 Task: Check for job postings on the  page of Bank of America
Action: Mouse moved to (385, 414)
Screenshot: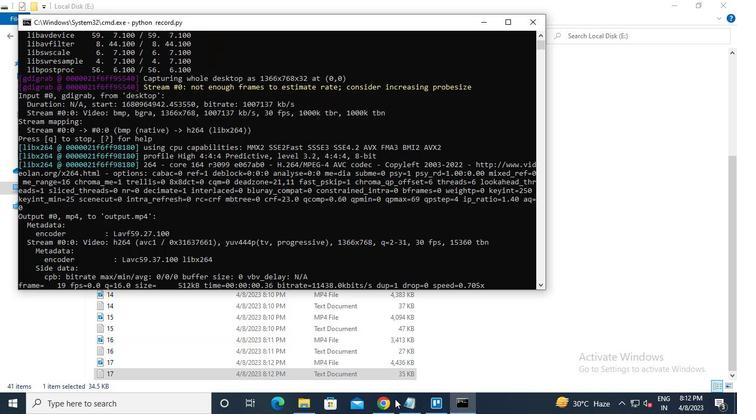 
Action: Mouse pressed left at (385, 413)
Screenshot: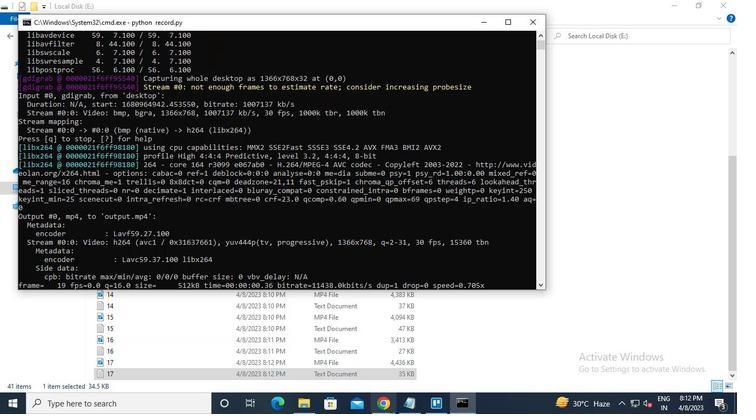
Action: Mouse moved to (331, 67)
Screenshot: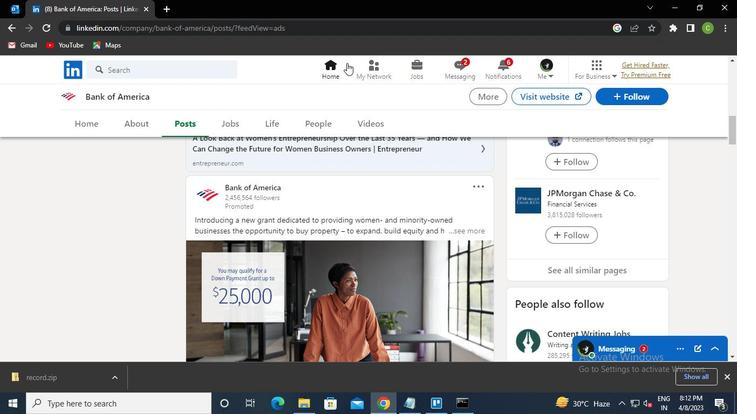 
Action: Mouse pressed left at (331, 67)
Screenshot: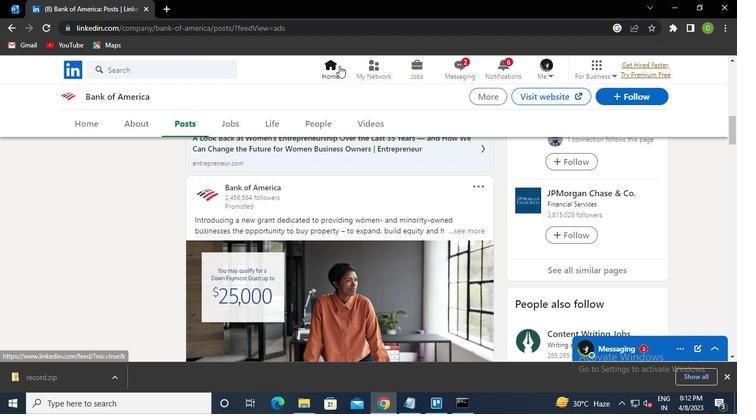 
Action: Mouse moved to (177, 66)
Screenshot: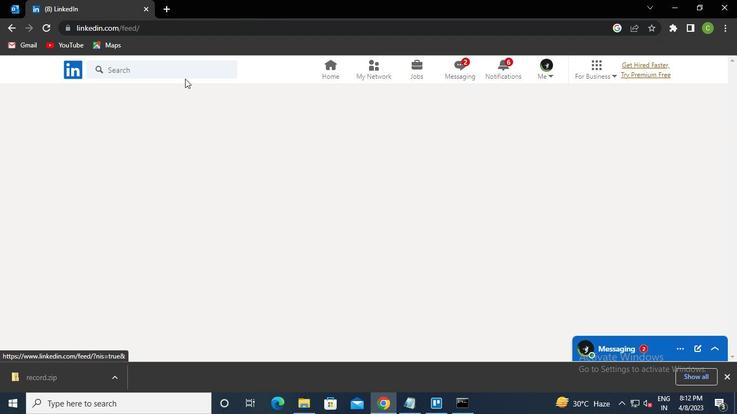 
Action: Mouse pressed left at (177, 66)
Screenshot: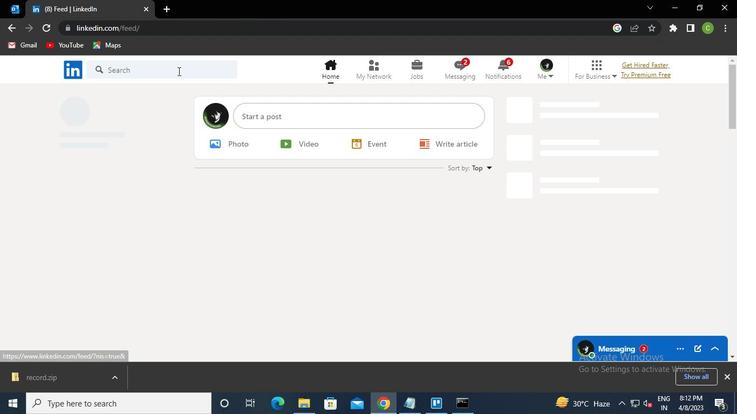 
Action: Keyboard b
Screenshot: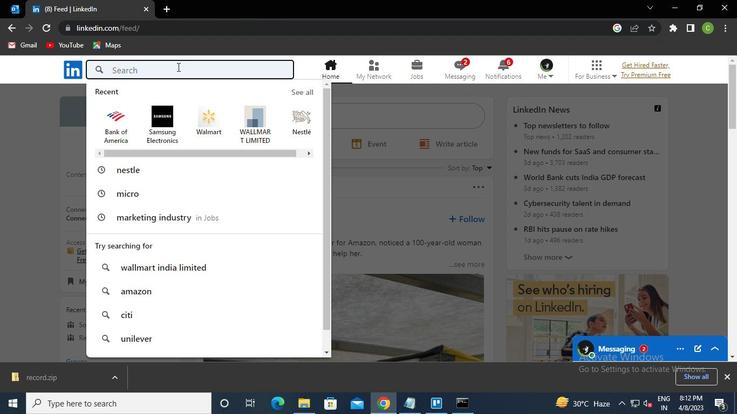 
Action: Keyboard a
Screenshot: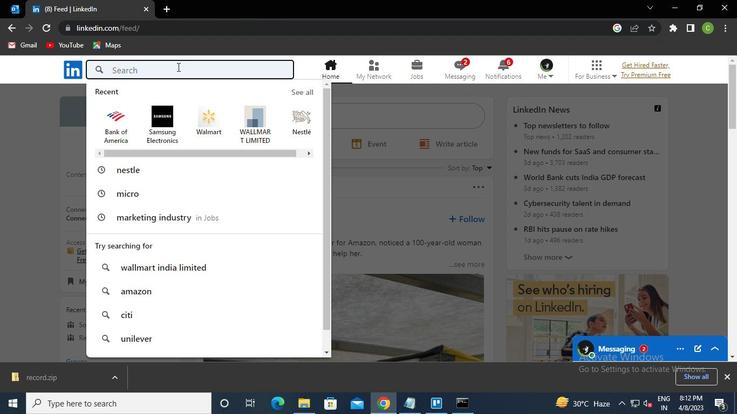 
Action: Keyboard n
Screenshot: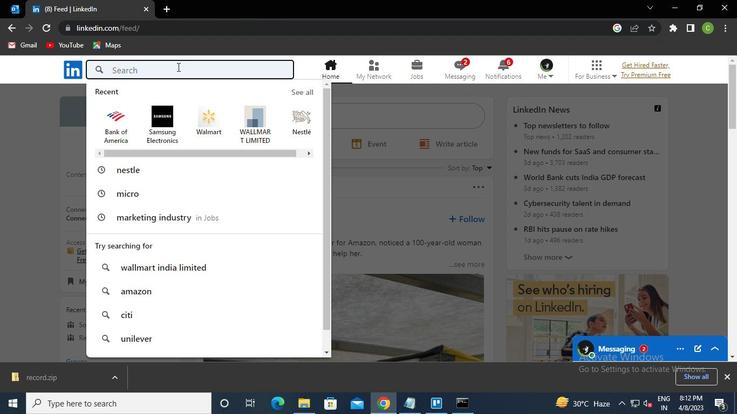 
Action: Keyboard k
Screenshot: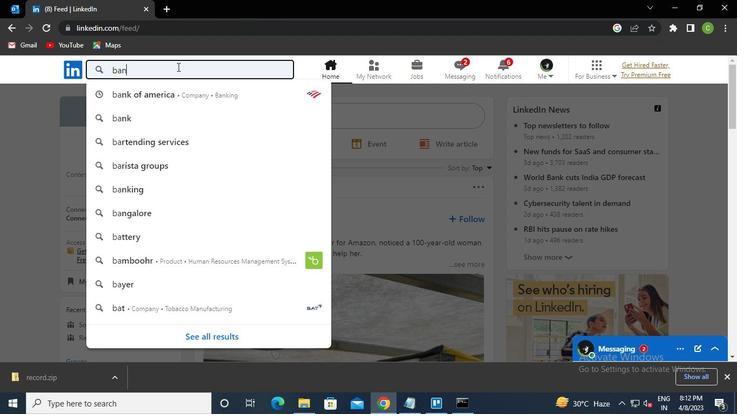 
Action: Keyboard Key.space
Screenshot: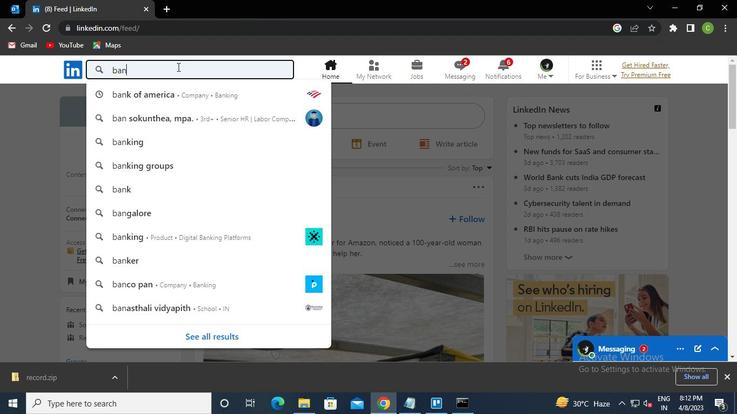
Action: Keyboard Key.down
Screenshot: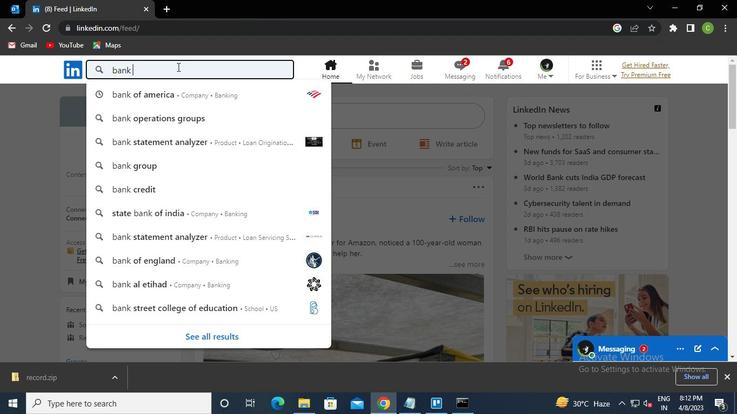 
Action: Keyboard Key.enter
Screenshot: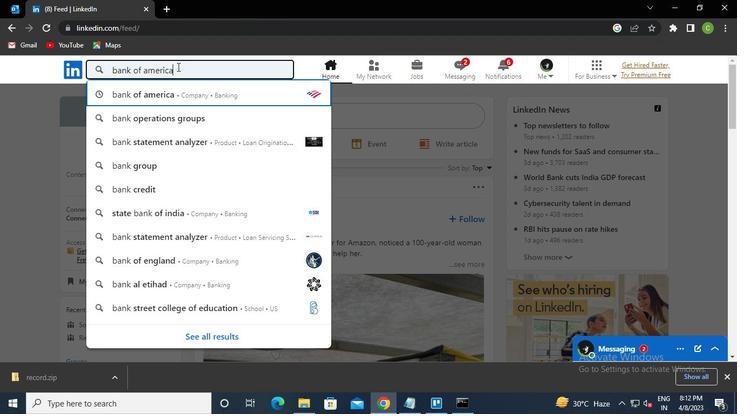 
Action: Mouse moved to (336, 203)
Screenshot: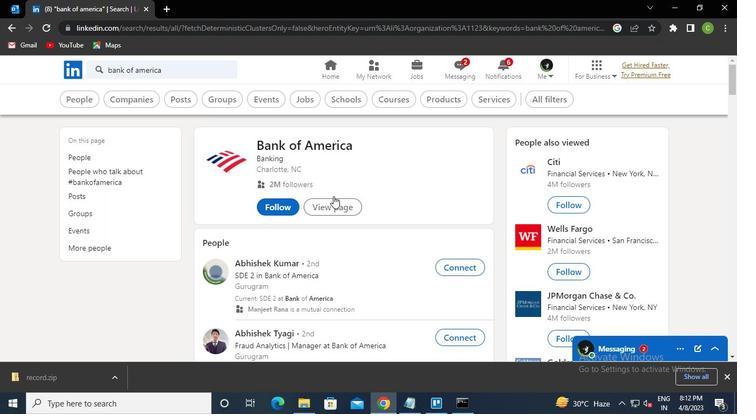 
Action: Mouse pressed left at (336, 203)
Screenshot: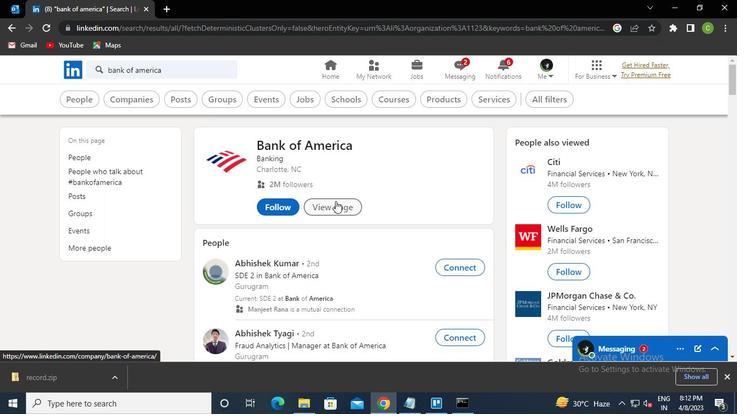 
Action: Mouse moved to (233, 125)
Screenshot: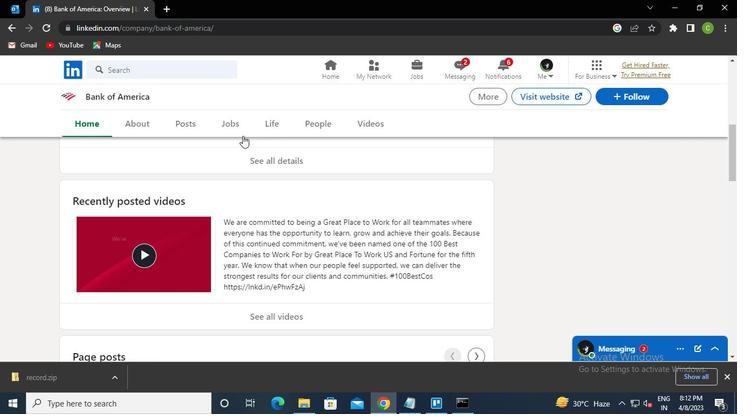 
Action: Mouse pressed left at (233, 125)
Screenshot: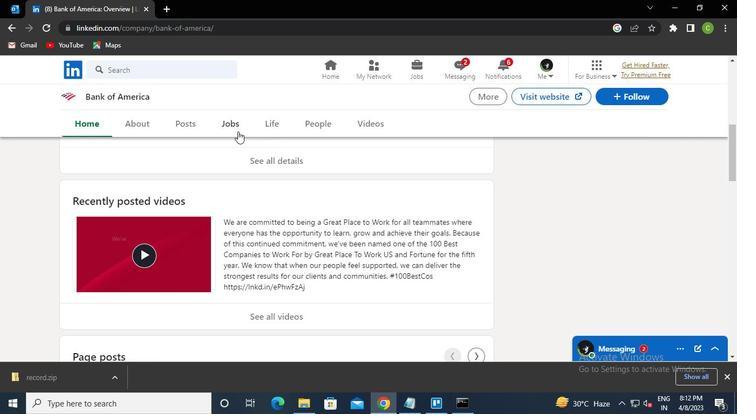 
Action: Mouse moved to (459, 406)
Screenshot: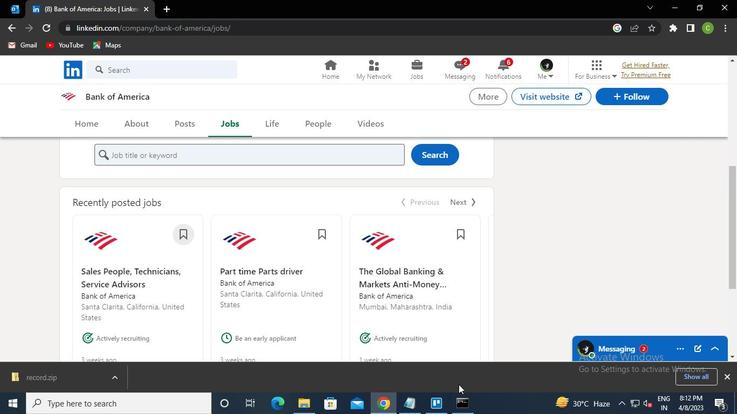 
Action: Mouse pressed left at (459, 406)
Screenshot: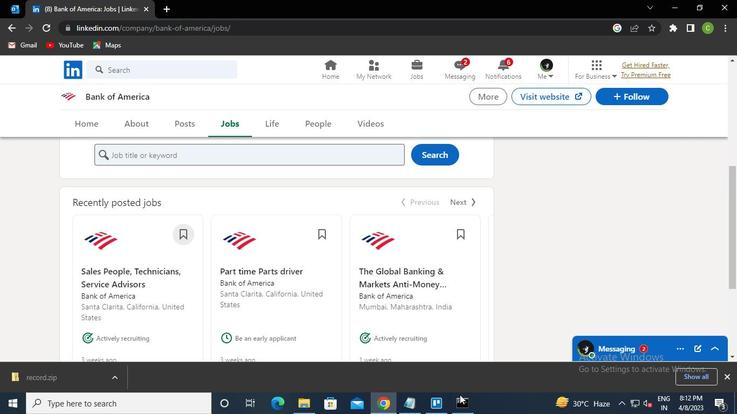 
Action: Mouse moved to (533, 21)
Screenshot: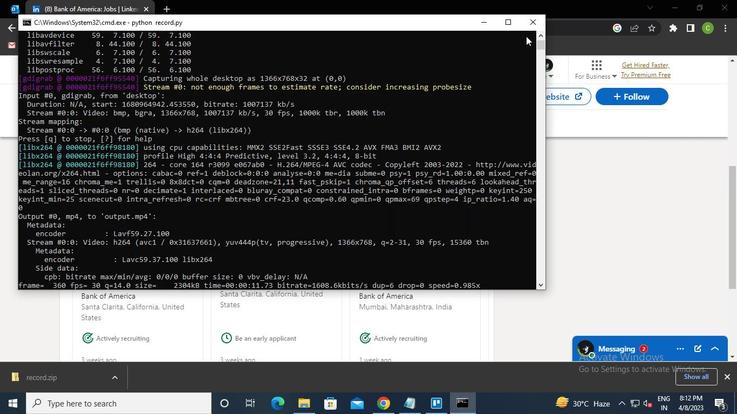 
Action: Mouse pressed left at (533, 21)
Screenshot: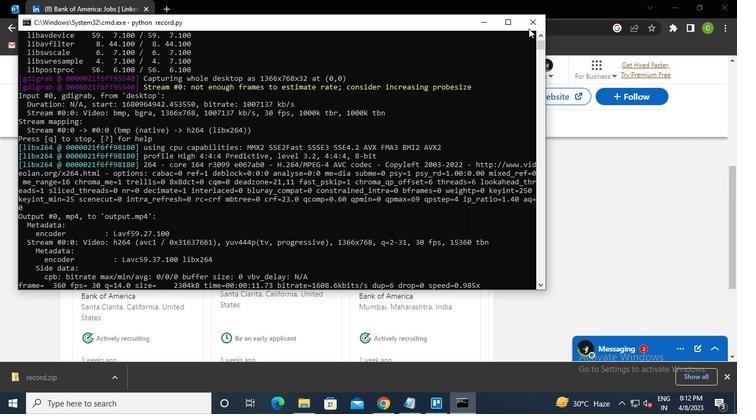 
Action: Mouse moved to (533, 21)
Screenshot: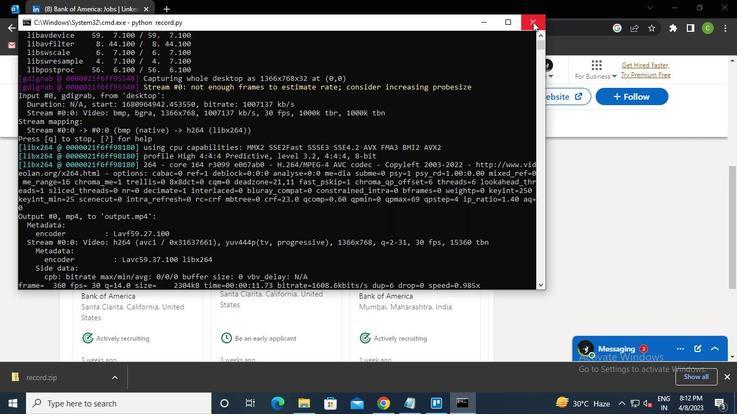 
